 Task: Toggle the show numbers option in the breadcrumbs.
Action: Mouse moved to (0, 605)
Screenshot: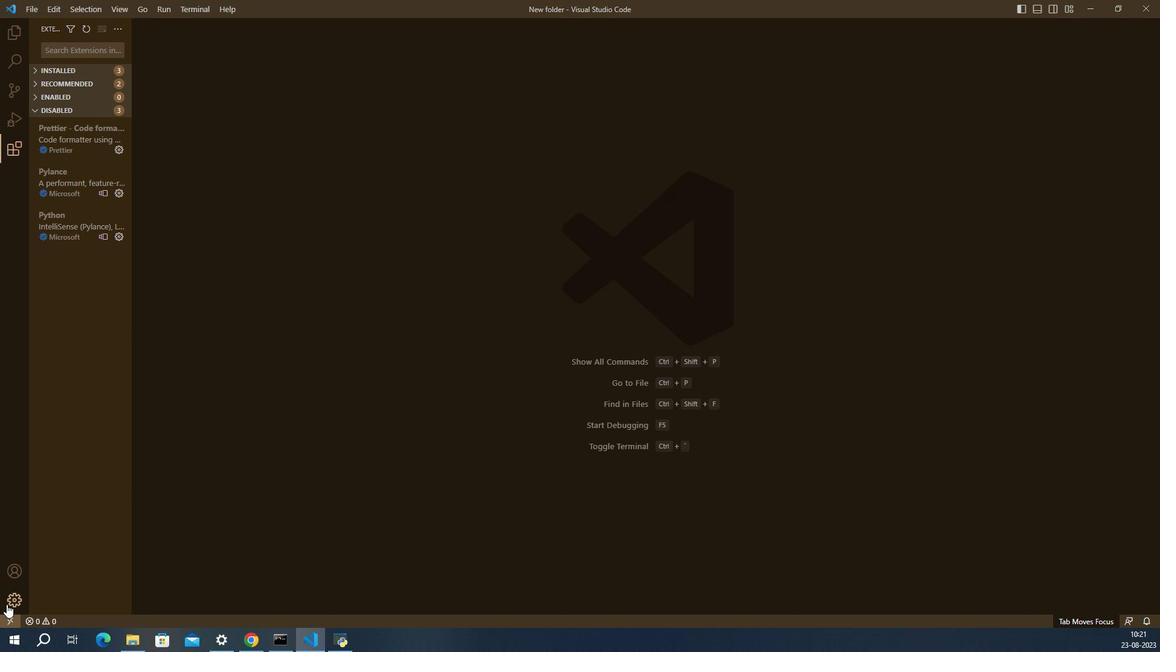 
Action: Mouse pressed left at (0, 605)
Screenshot: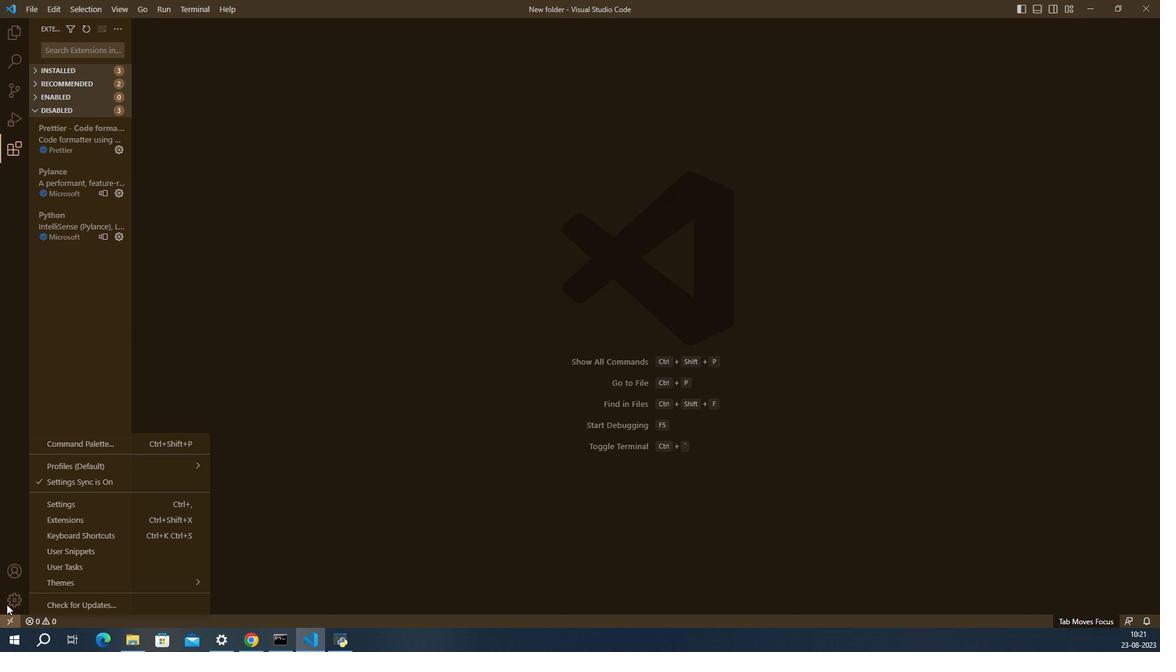 
Action: Mouse moved to (61, 499)
Screenshot: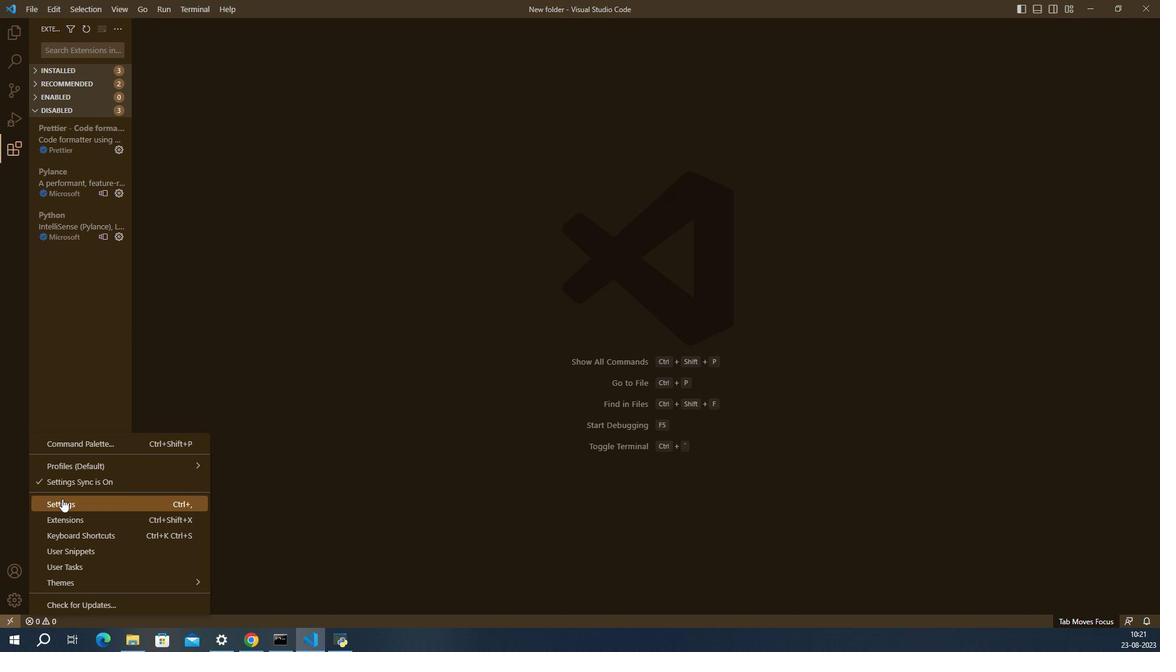 
Action: Mouse pressed left at (61, 499)
Screenshot: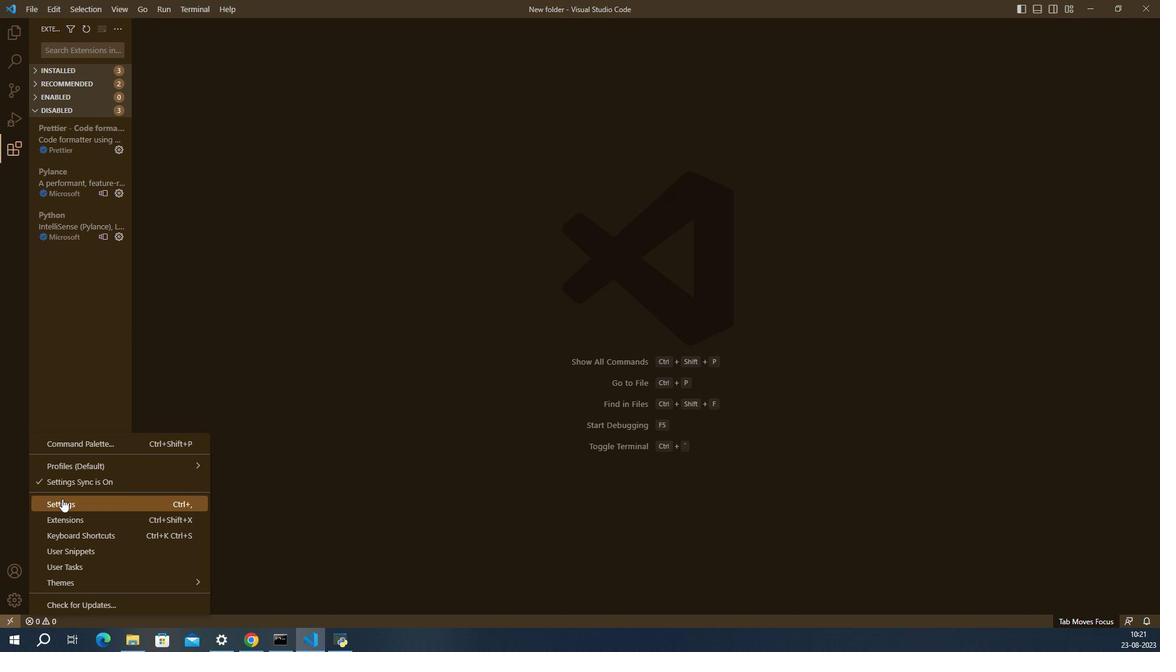 
Action: Mouse moved to (550, 232)
Screenshot: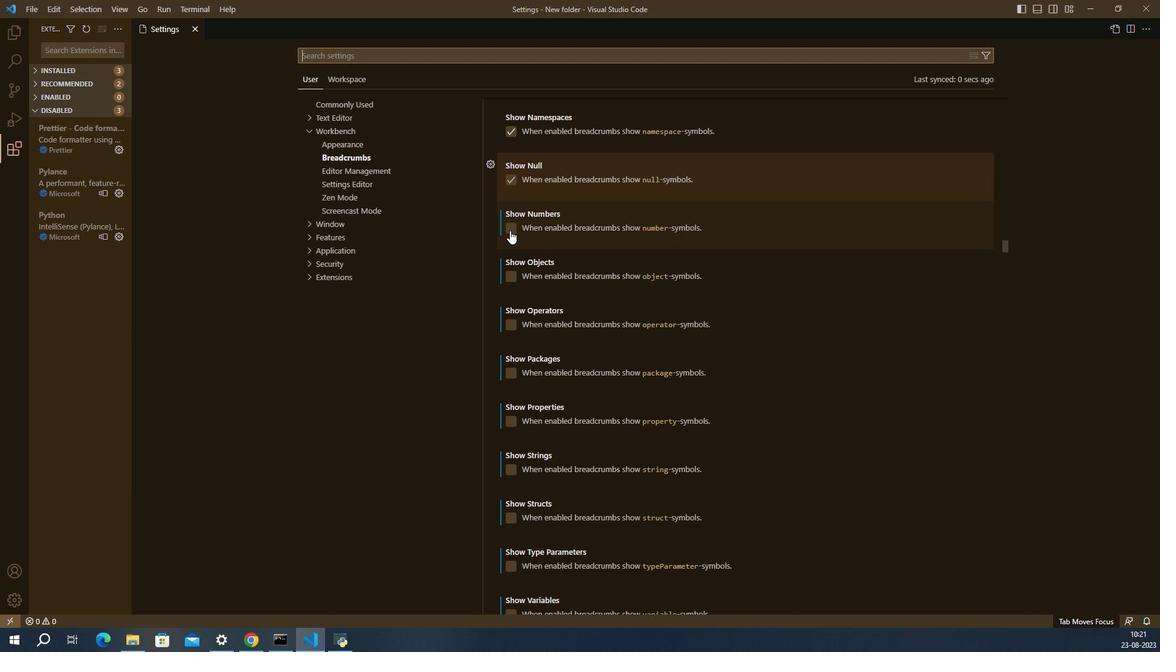
Action: Mouse pressed left at (550, 232)
Screenshot: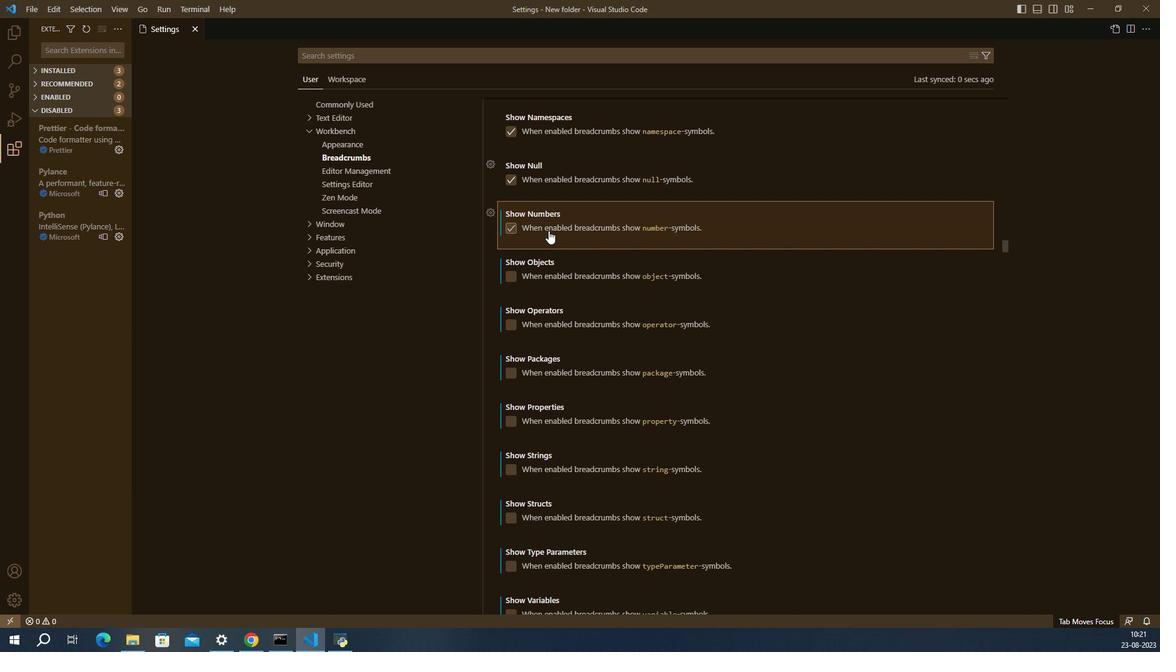 
Action: Mouse moved to (596, 232)
Screenshot: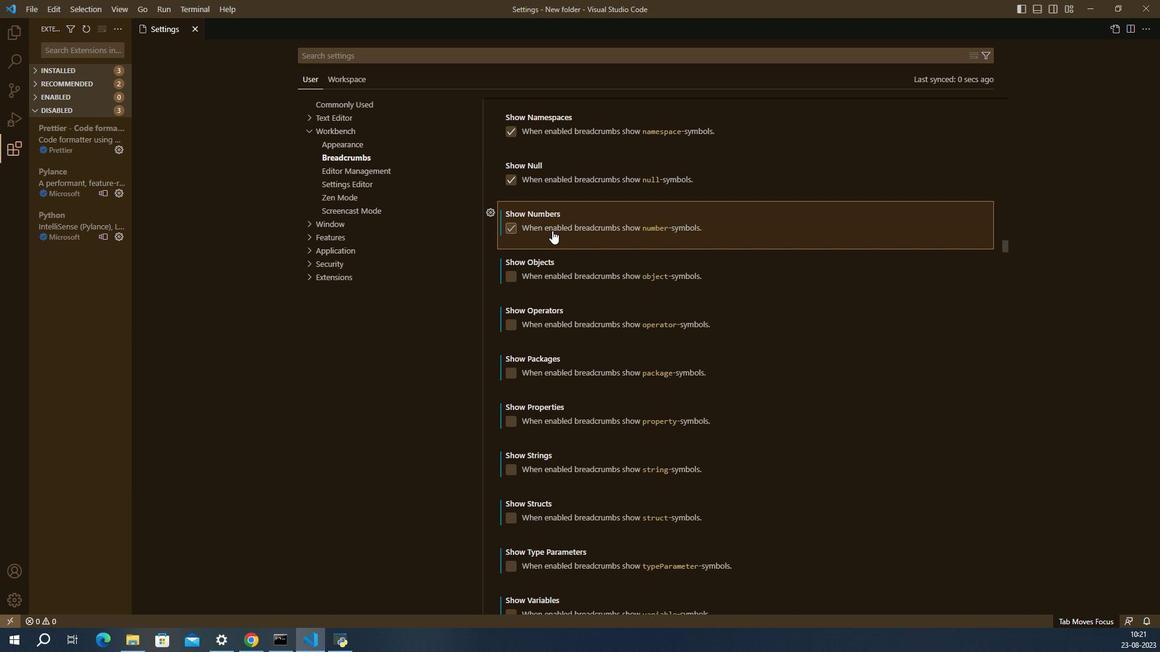 
